 Task: Change the mux module for muxers to "Fragmented and streamable MP4 muxer".
Action: Mouse moved to (129, 16)
Screenshot: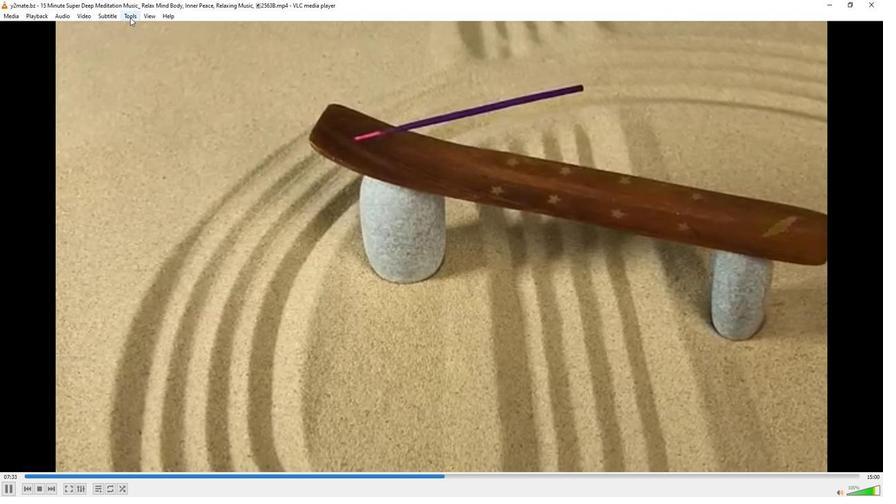 
Action: Mouse pressed left at (129, 16)
Screenshot: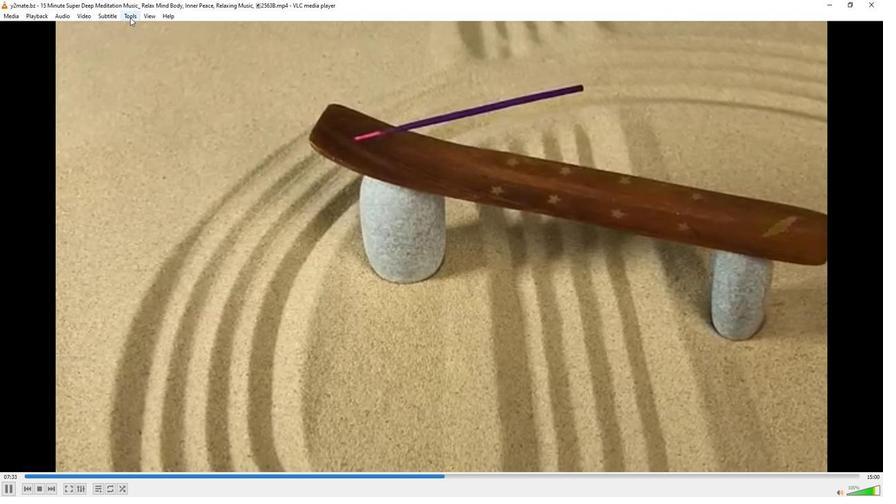 
Action: Mouse moved to (149, 122)
Screenshot: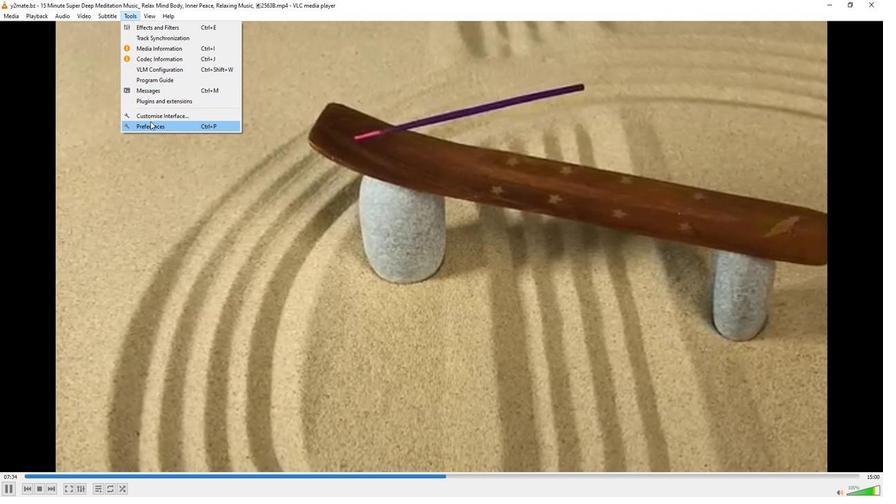 
Action: Mouse pressed left at (149, 122)
Screenshot: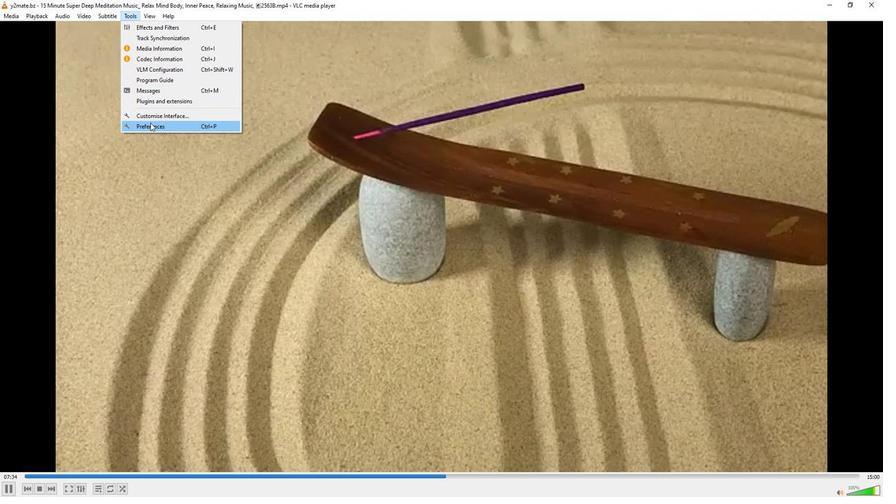 
Action: Mouse moved to (291, 407)
Screenshot: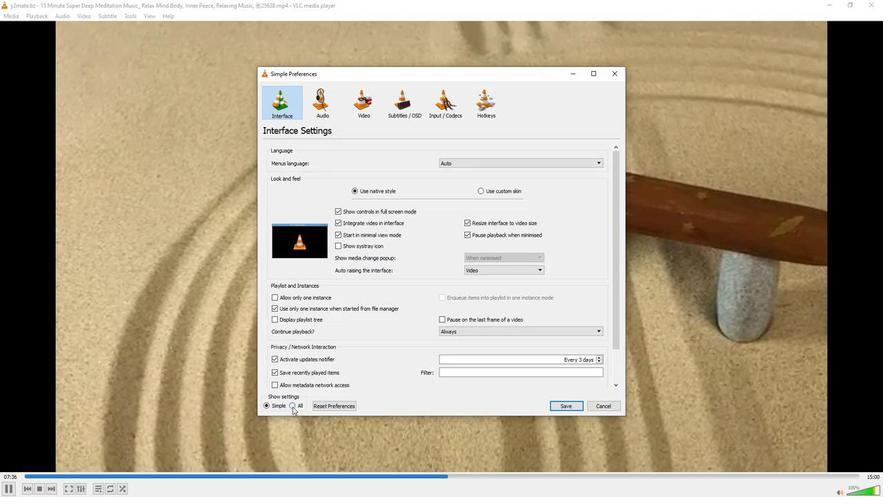 
Action: Mouse pressed left at (291, 407)
Screenshot: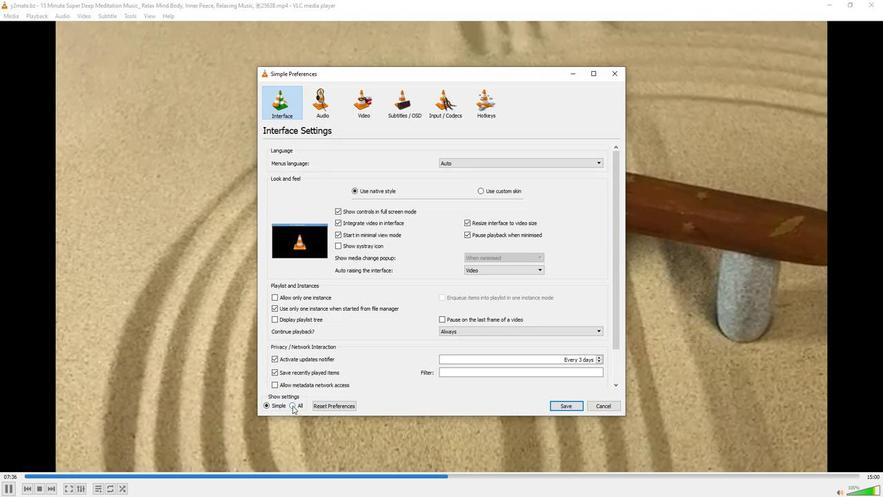 
Action: Mouse moved to (307, 321)
Screenshot: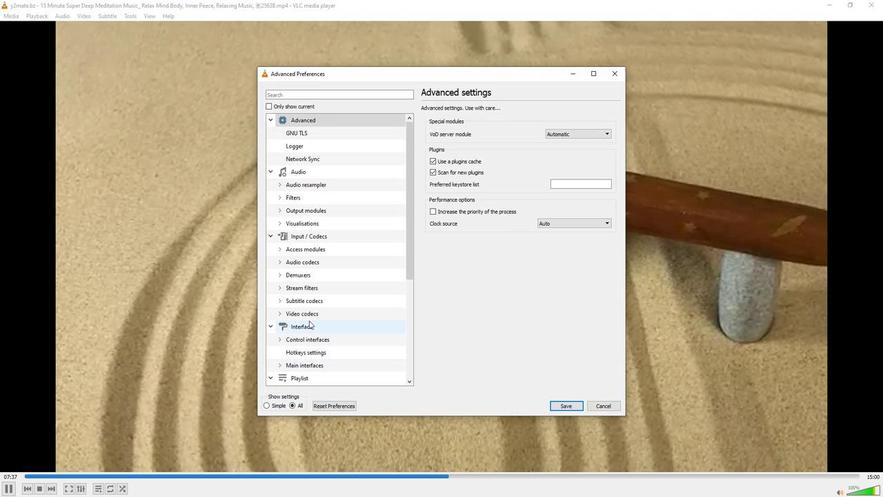 
Action: Mouse scrolled (307, 320) with delta (0, 0)
Screenshot: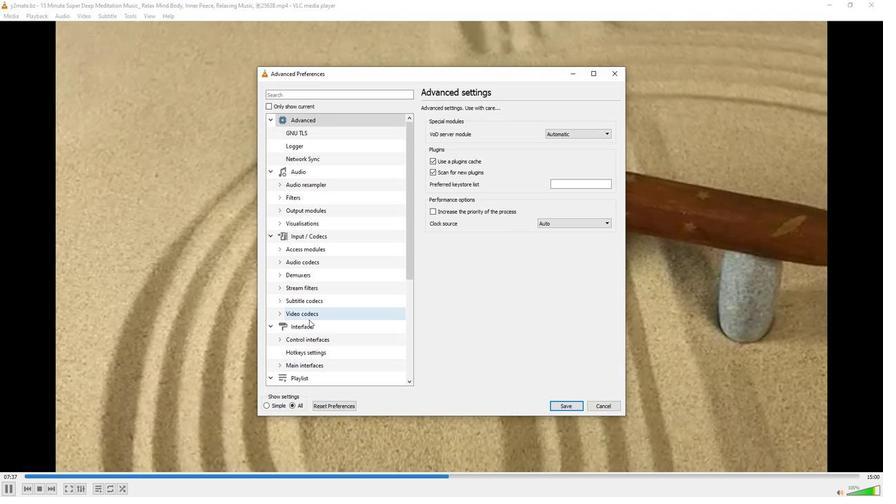 
Action: Mouse scrolled (307, 320) with delta (0, 0)
Screenshot: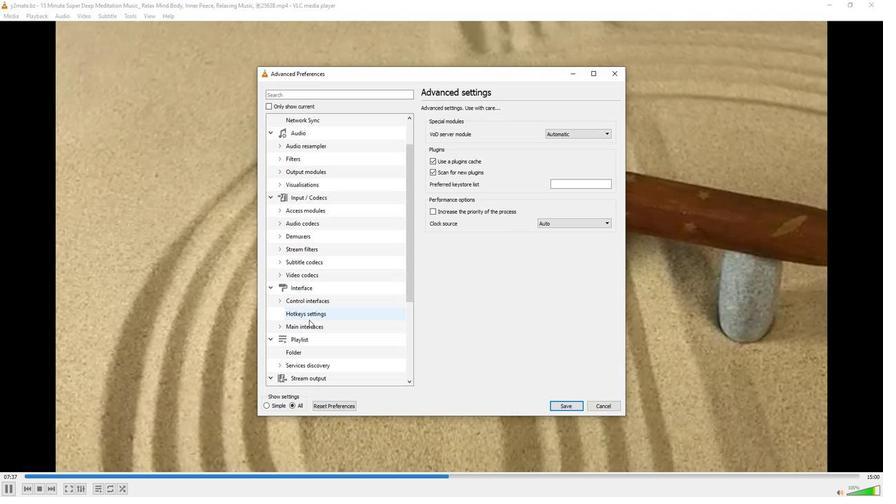 
Action: Mouse moved to (298, 366)
Screenshot: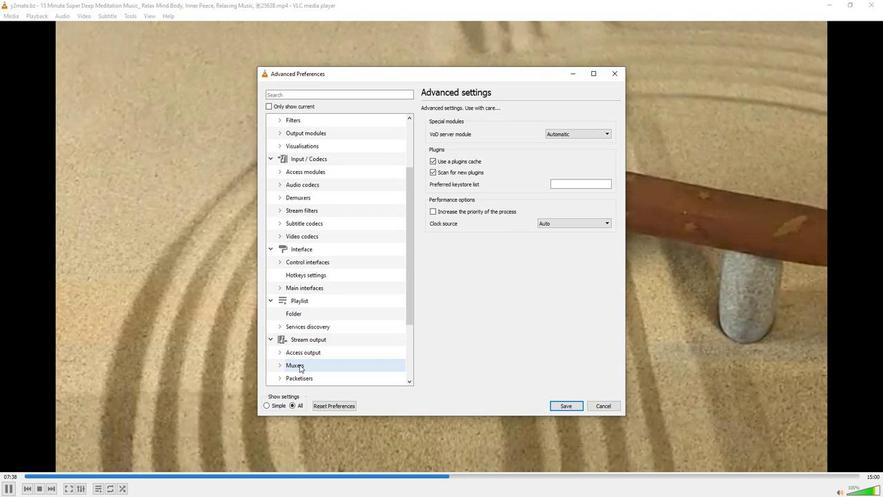 
Action: Mouse pressed left at (298, 366)
Screenshot: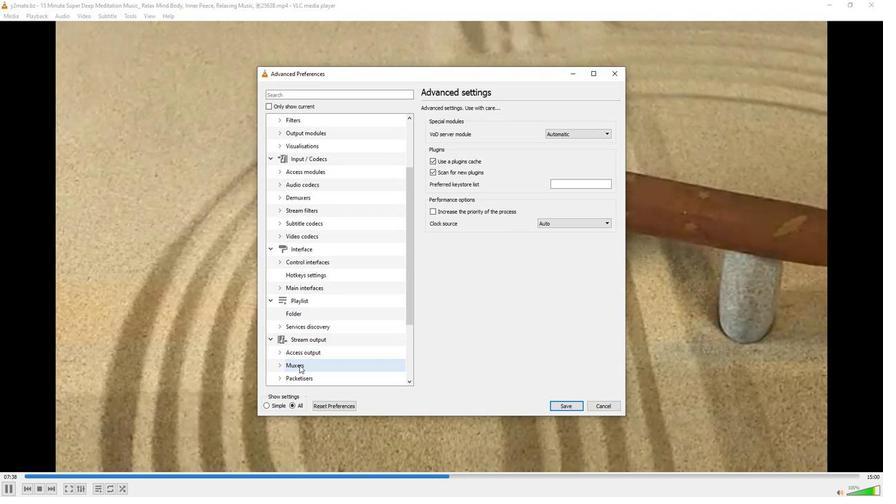 
Action: Mouse moved to (608, 141)
Screenshot: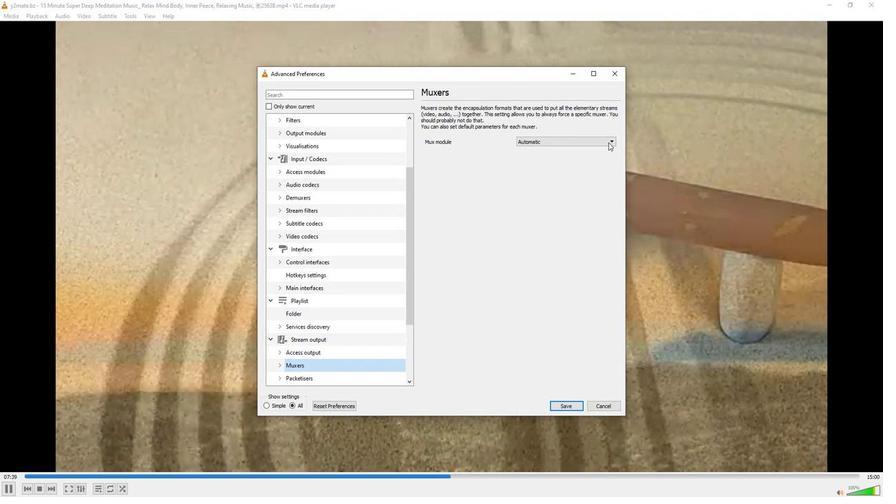 
Action: Mouse pressed left at (608, 141)
Screenshot: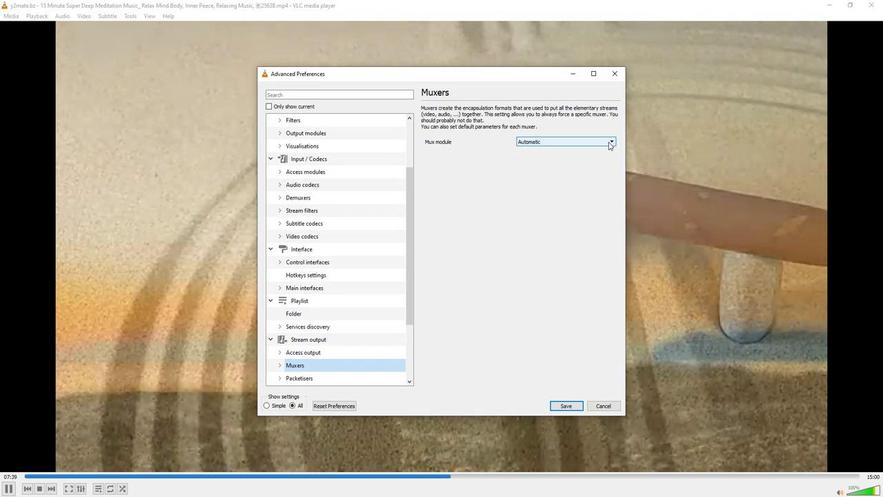 
Action: Mouse moved to (582, 176)
Screenshot: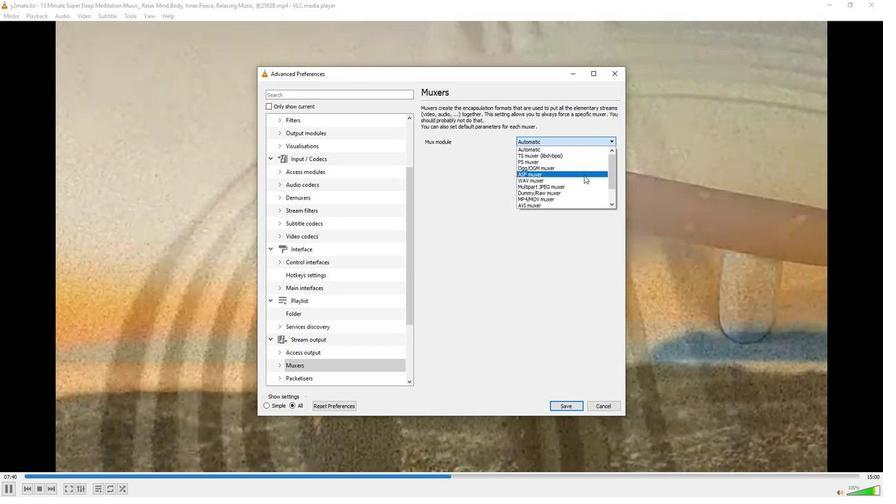 
Action: Mouse scrolled (582, 176) with delta (0, 0)
Screenshot: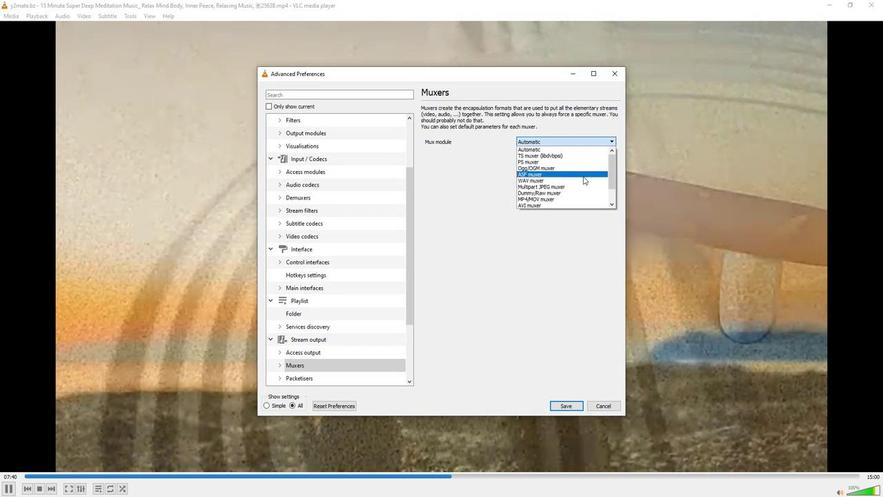 
Action: Mouse moved to (548, 198)
Screenshot: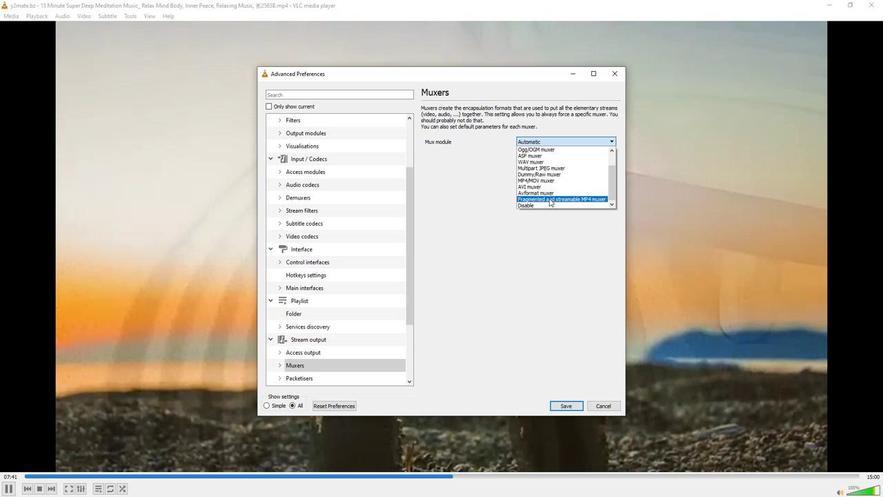 
Action: Mouse pressed left at (548, 198)
Screenshot: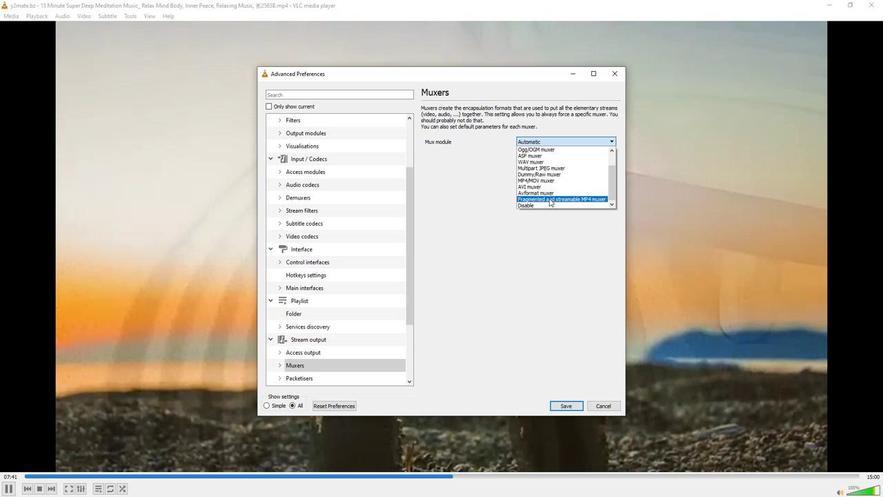 
Action: Mouse moved to (550, 198)
Screenshot: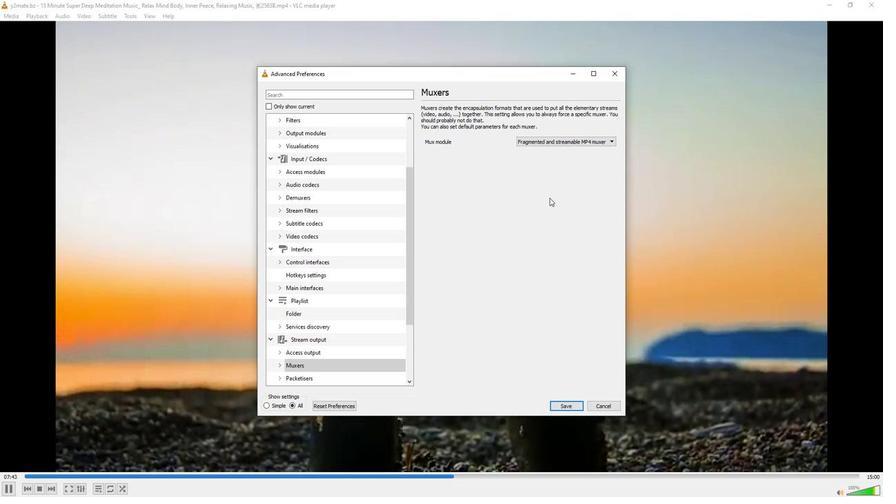 
